 Task: Add the task  Upgrade and migrate company environmental management to a cloud-based solution to the section Infinity and Beyond in the project BlazeTech and add a Due Date to the respective task as 2023/12/28
Action: Mouse moved to (756, 471)
Screenshot: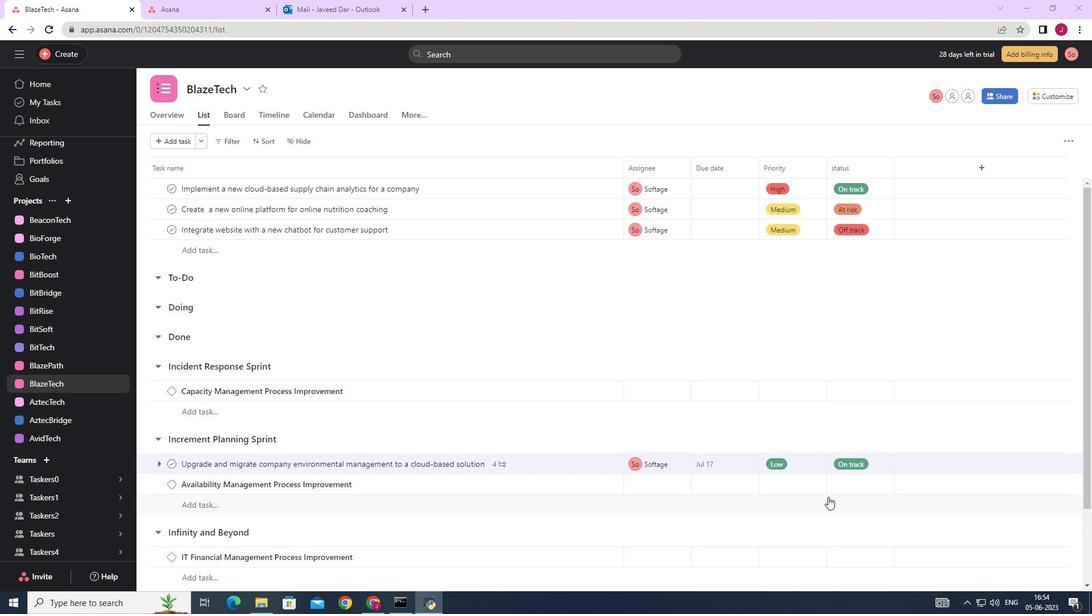
Action: Mouse scrolled (756, 470) with delta (0, 0)
Screenshot: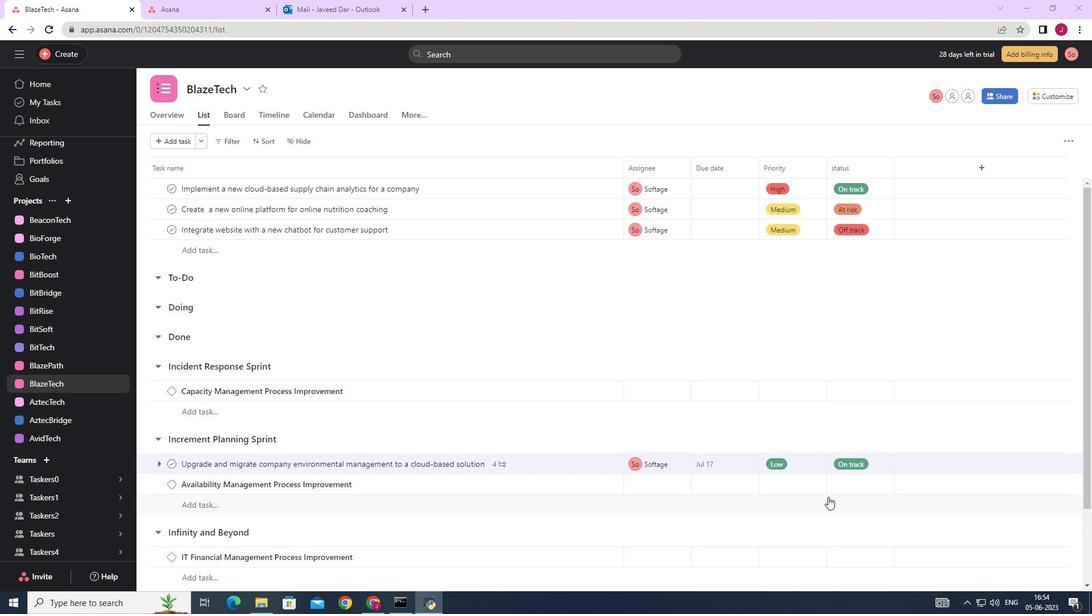 
Action: Mouse moved to (753, 471)
Screenshot: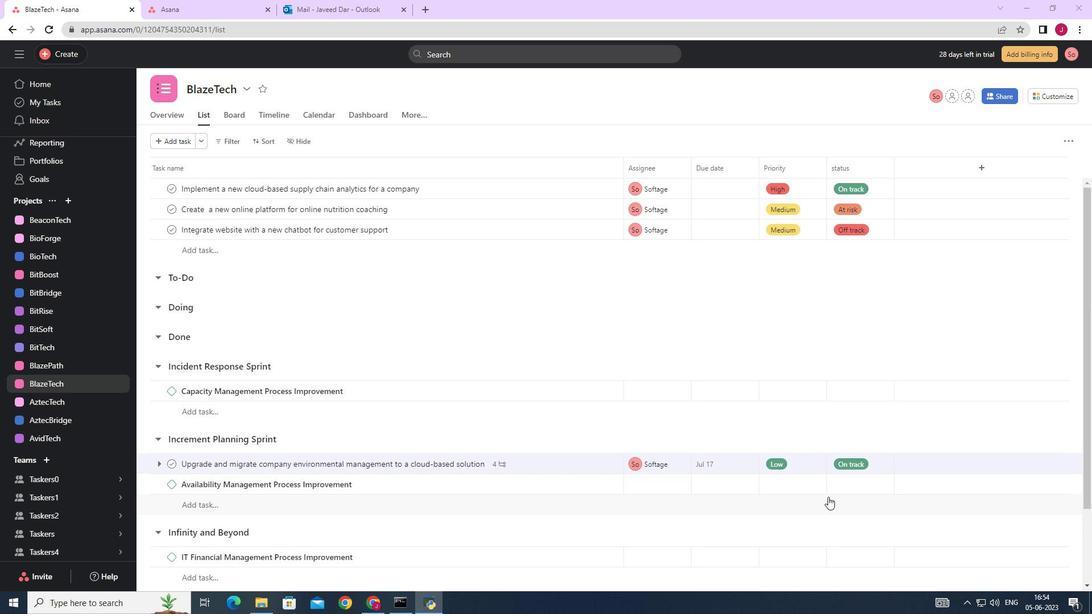 
Action: Mouse scrolled (754, 470) with delta (0, 0)
Screenshot: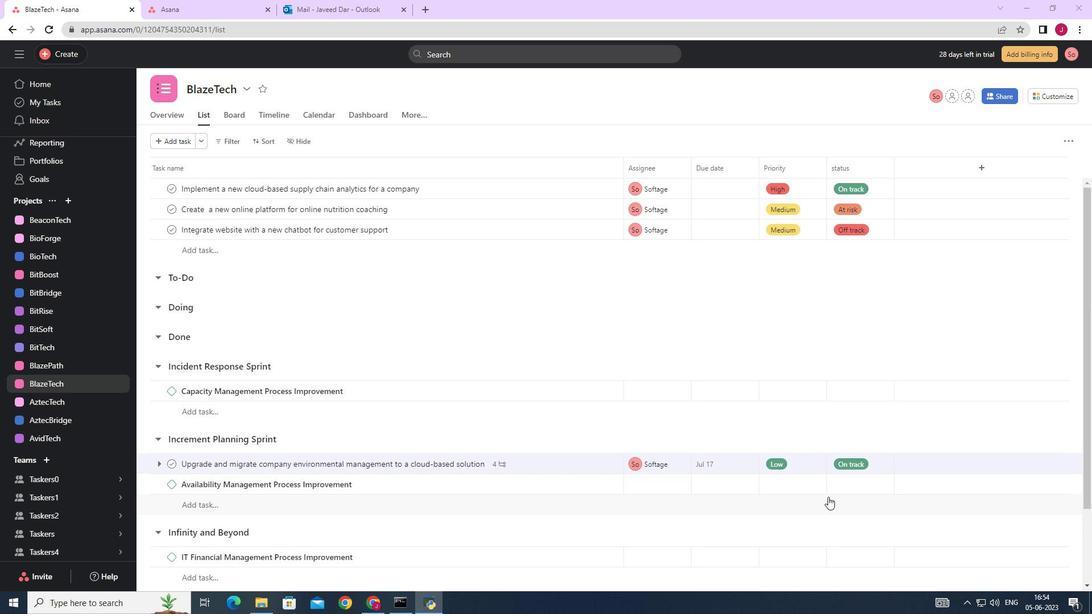 
Action: Mouse moved to (750, 471)
Screenshot: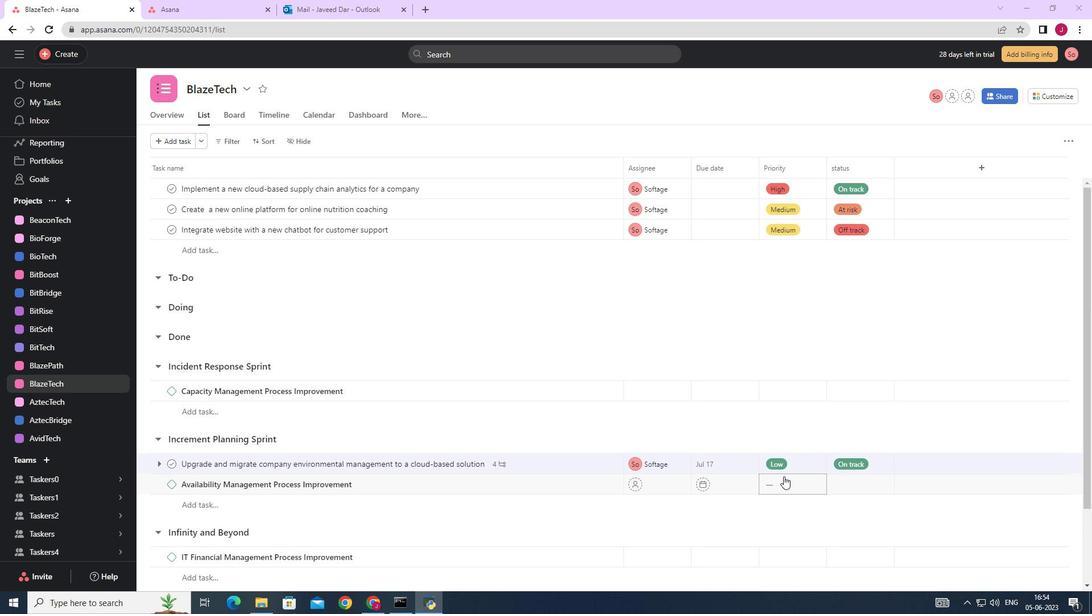 
Action: Mouse scrolled (752, 470) with delta (0, 0)
Screenshot: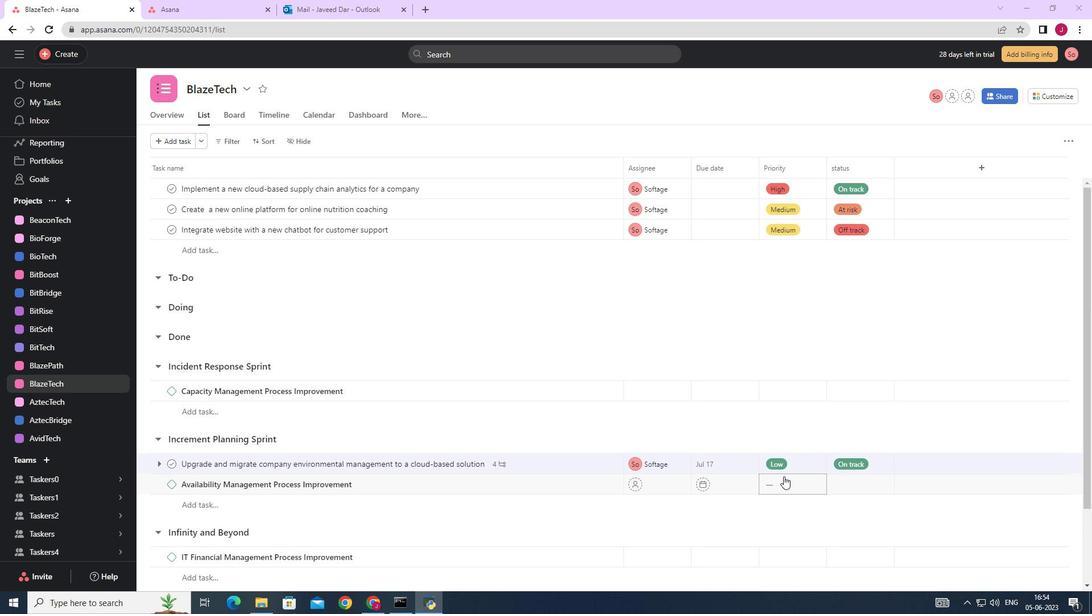 
Action: Mouse moved to (745, 471)
Screenshot: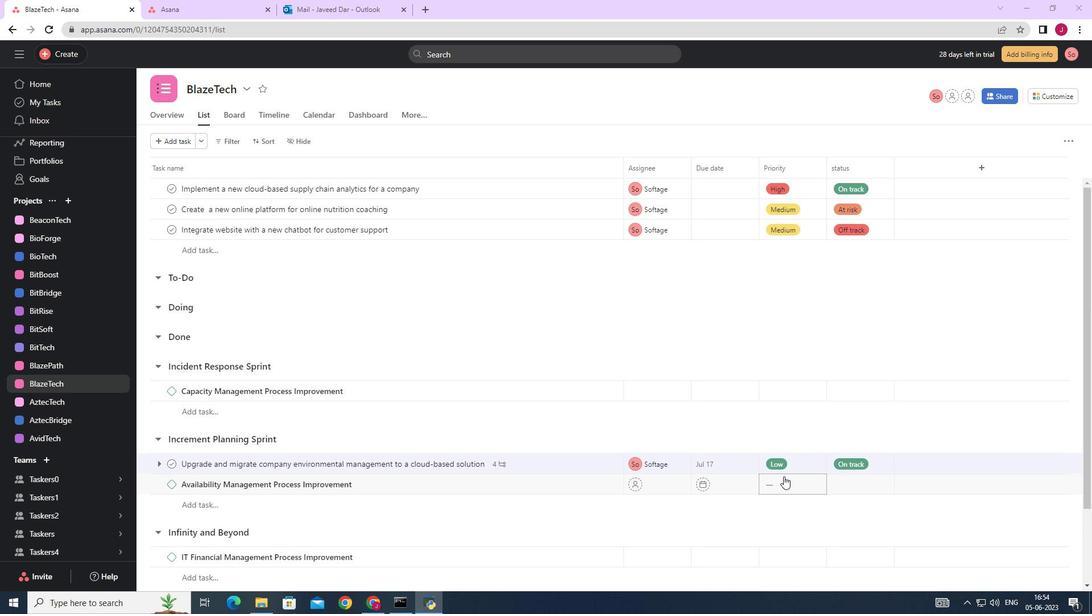 
Action: Mouse scrolled (748, 470) with delta (0, 0)
Screenshot: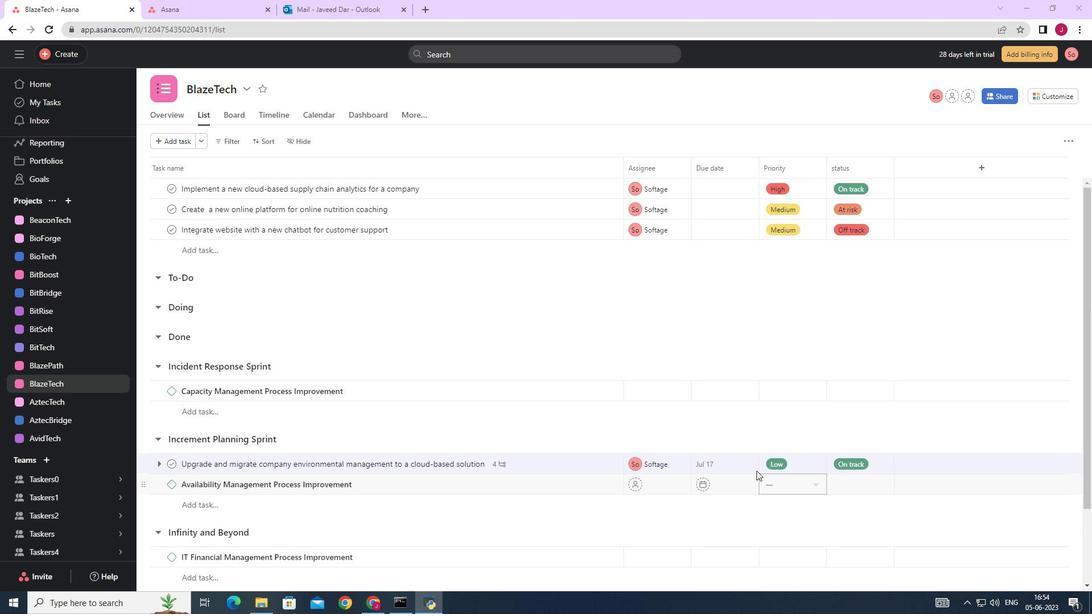 
Action: Mouse moved to (726, 474)
Screenshot: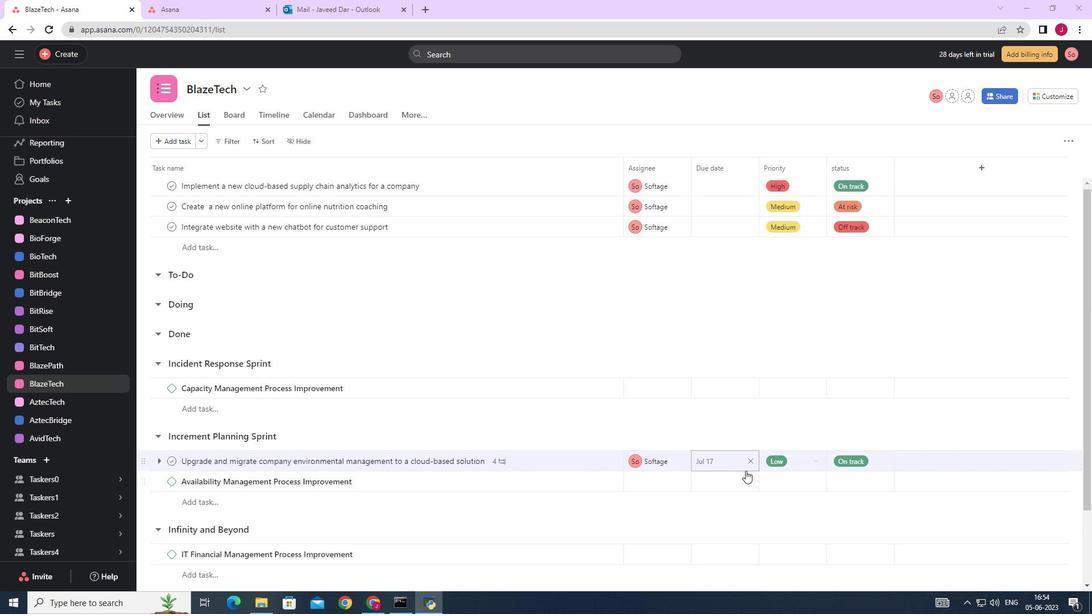 
Action: Mouse scrolled (741, 470) with delta (0, 0)
Screenshot: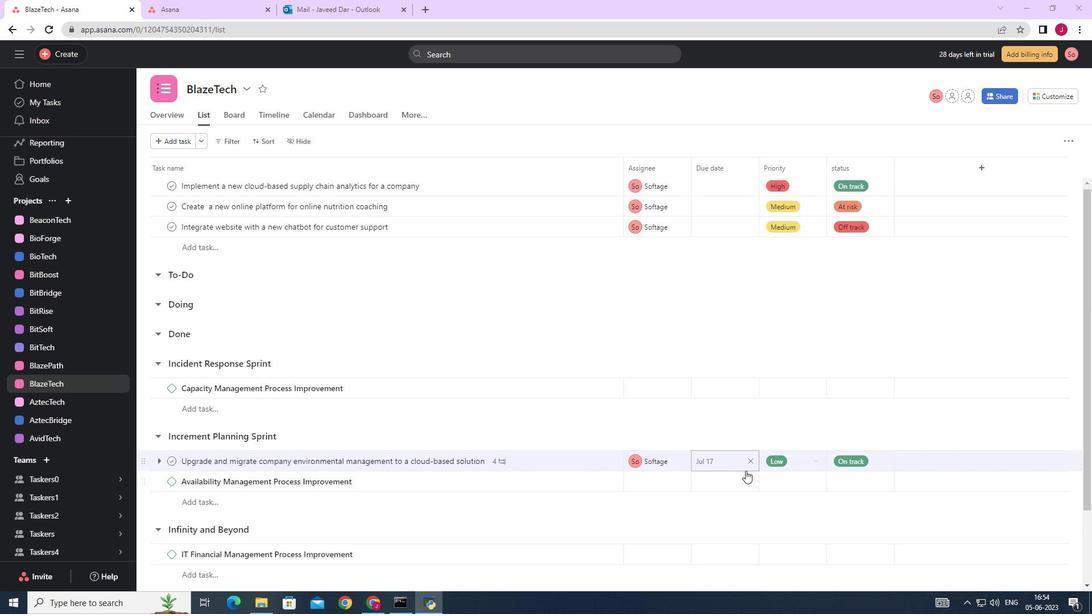 
Action: Mouse moved to (638, 475)
Screenshot: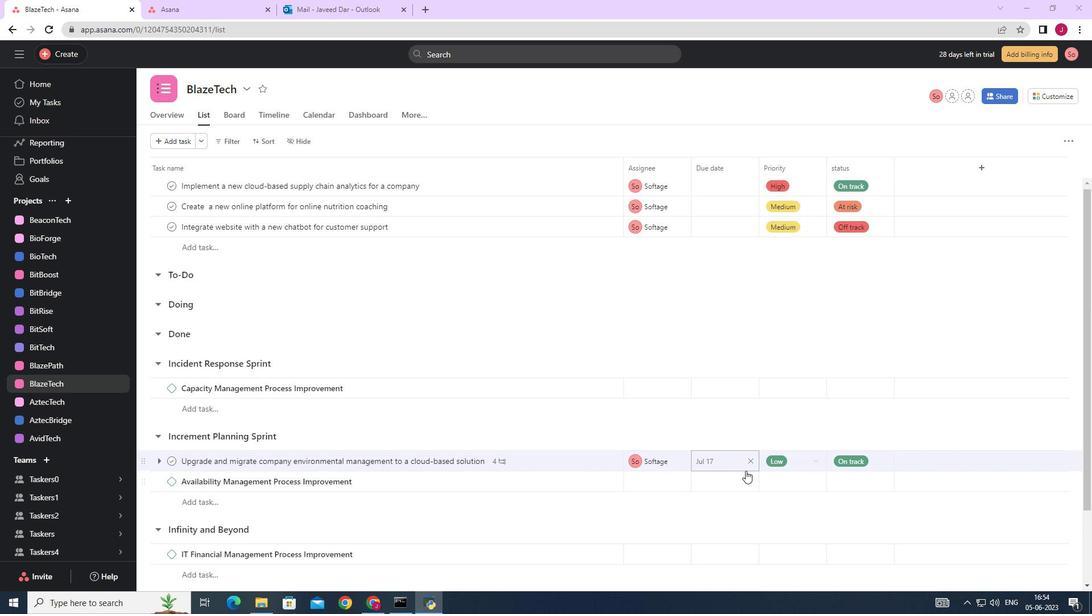 
Action: Mouse scrolled (721, 474) with delta (0, 0)
Screenshot: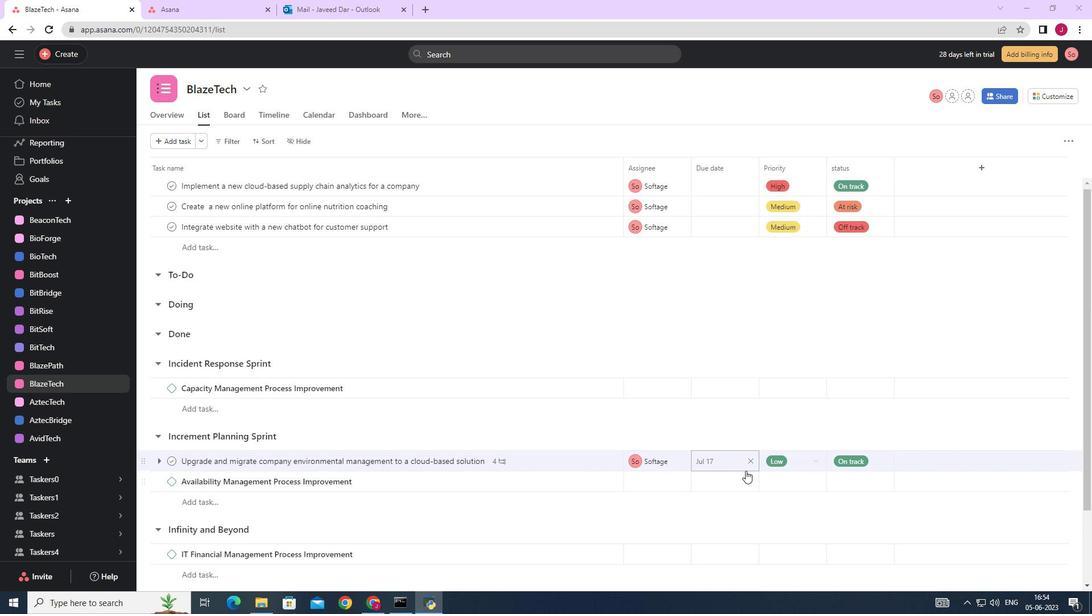 
Action: Mouse moved to (597, 374)
Screenshot: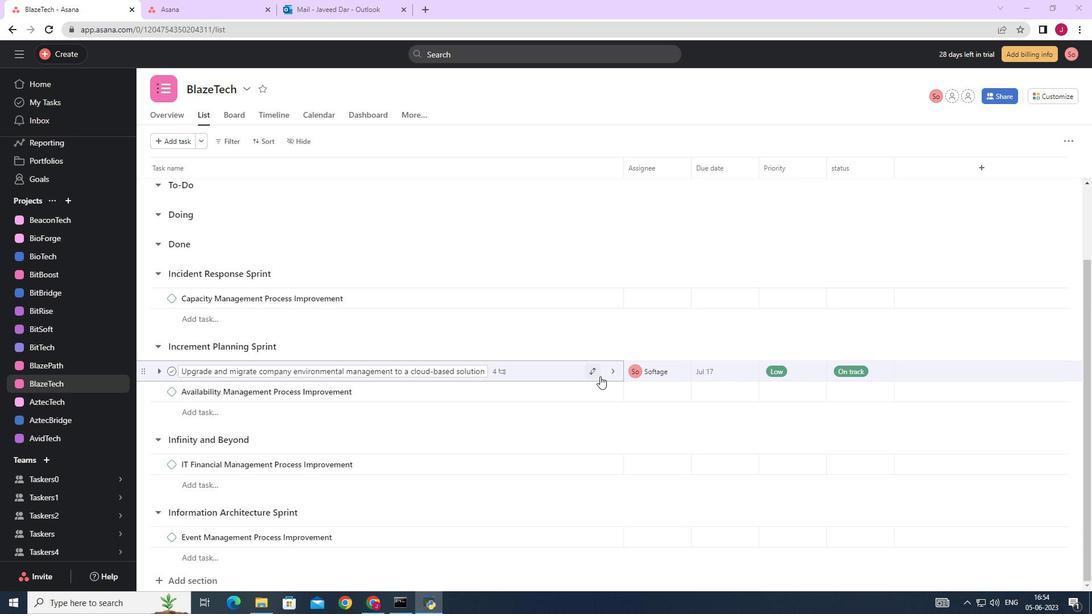 
Action: Mouse scrolled (597, 374) with delta (0, 0)
Screenshot: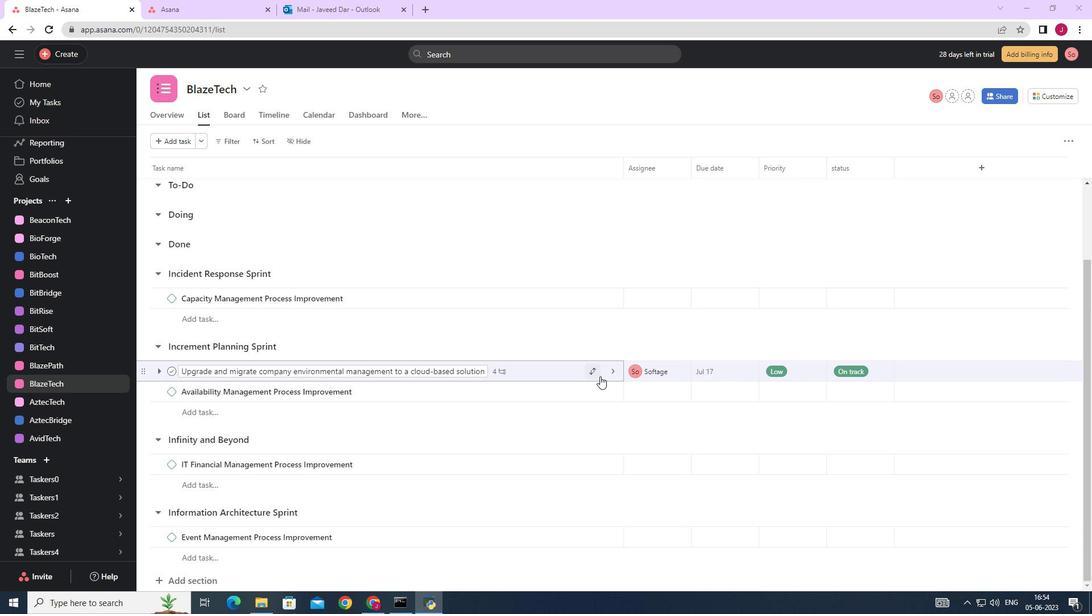 
Action: Mouse scrolled (597, 374) with delta (0, 0)
Screenshot: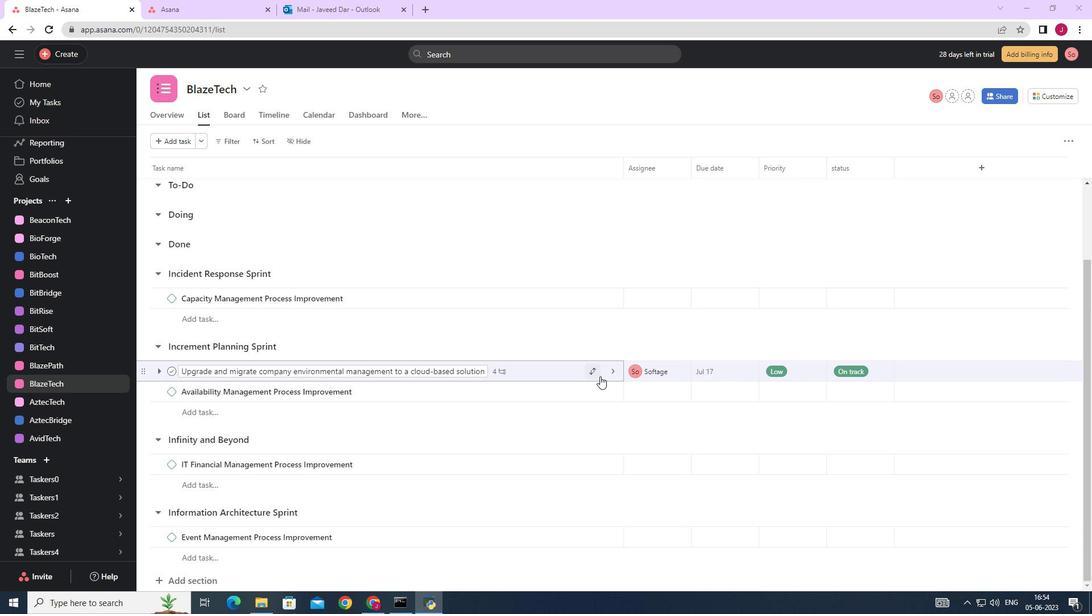 
Action: Mouse scrolled (597, 374) with delta (0, 0)
Screenshot: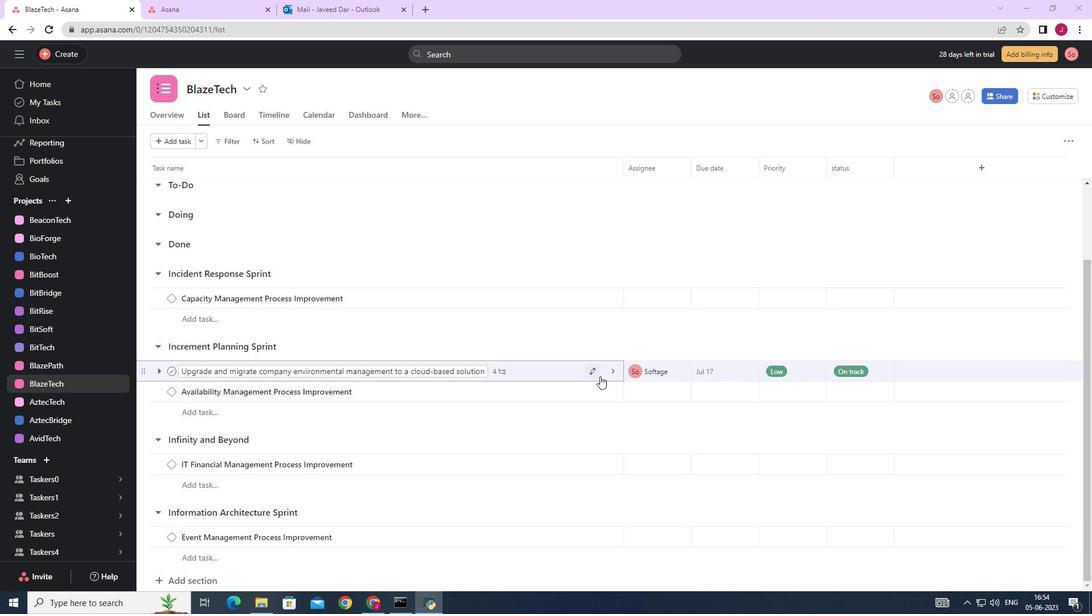 
Action: Mouse scrolled (597, 374) with delta (0, 0)
Screenshot: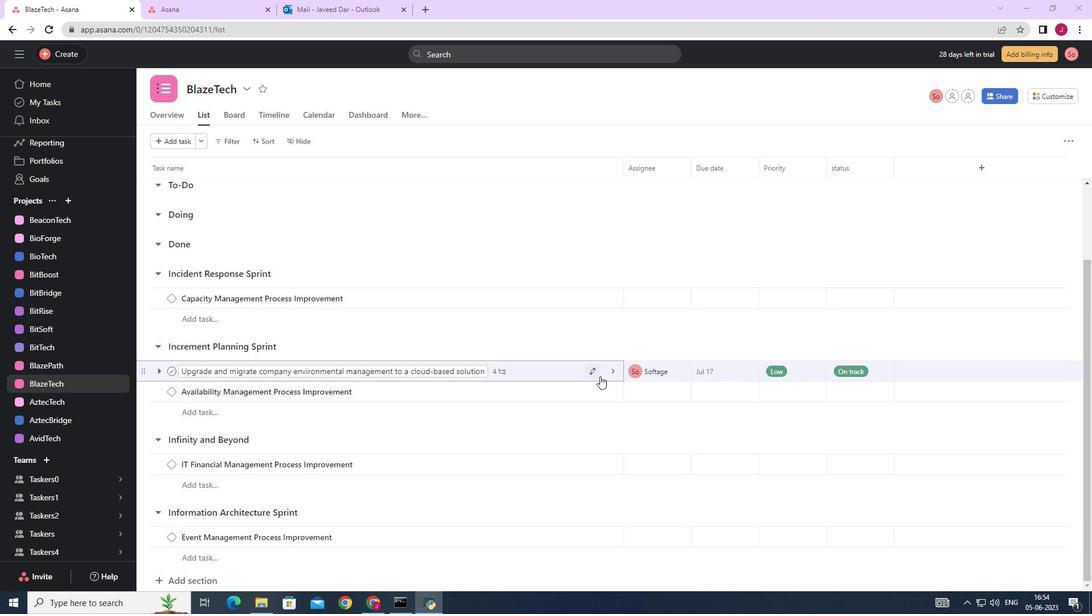 
Action: Mouse scrolled (597, 374) with delta (0, 0)
Screenshot: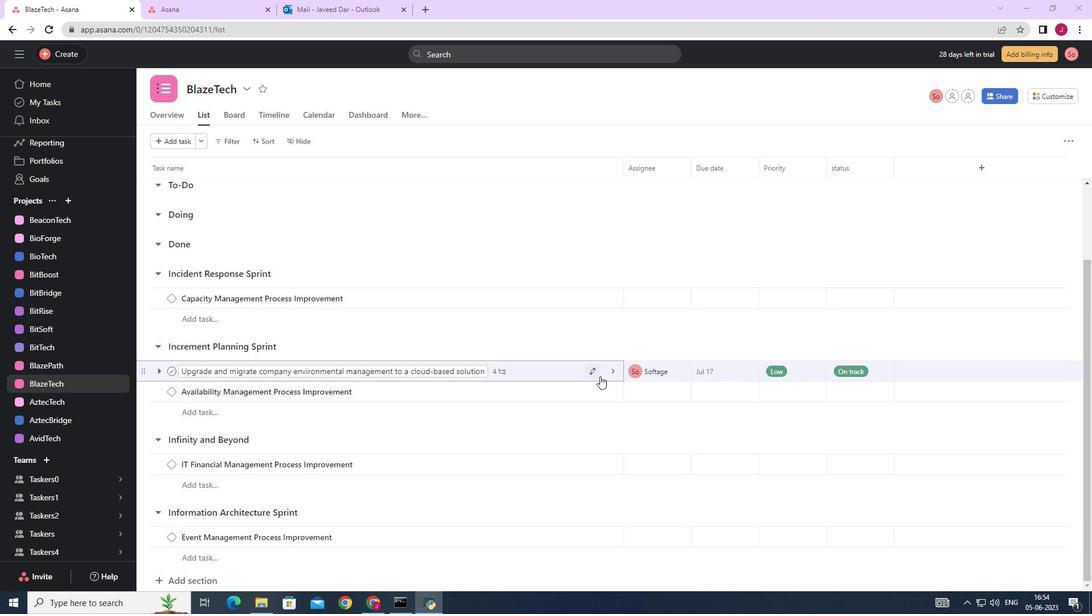 
Action: Mouse moved to (597, 374)
Screenshot: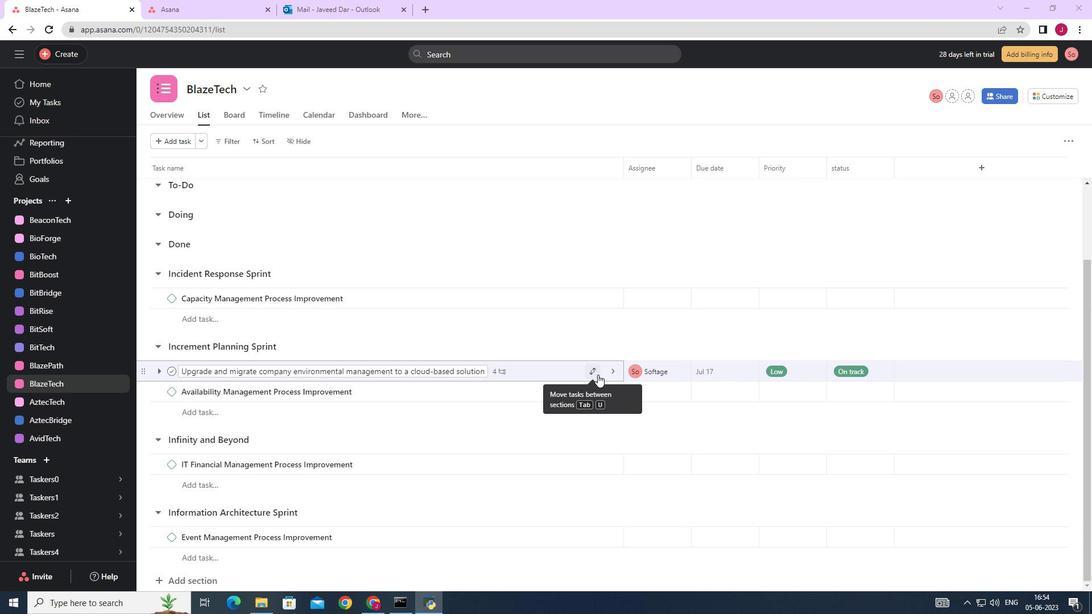 
Action: Mouse pressed left at (597, 374)
Screenshot: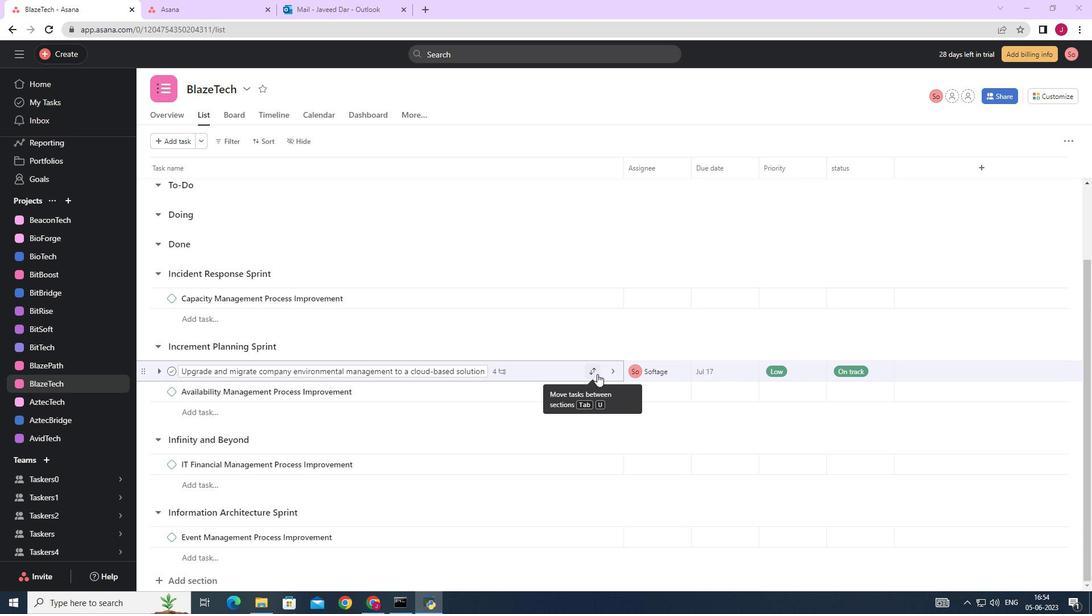 
Action: Mouse moved to (520, 543)
Screenshot: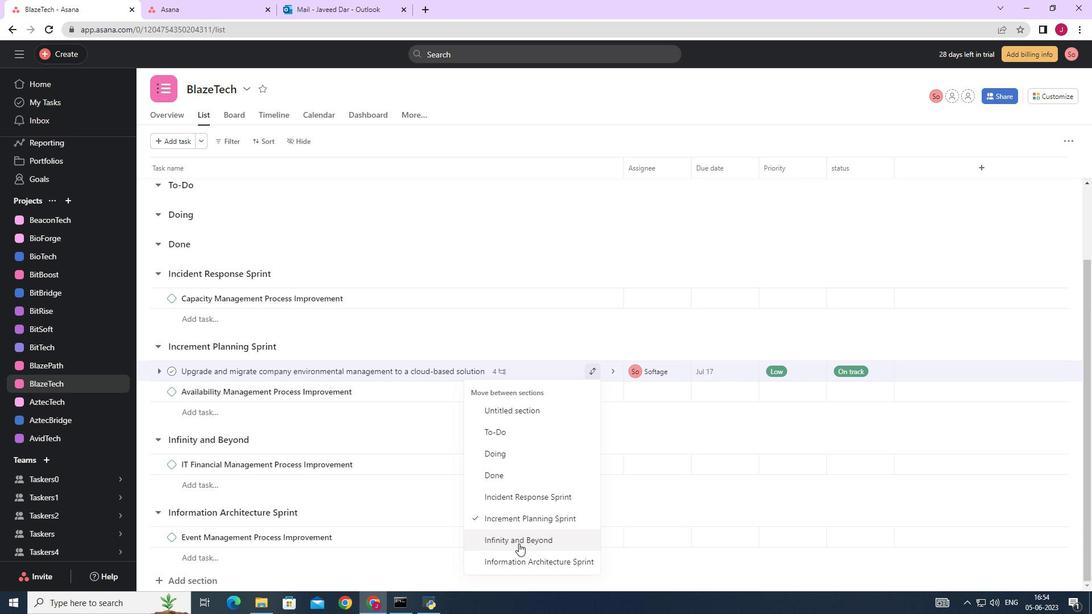 
Action: Mouse pressed left at (520, 543)
Screenshot: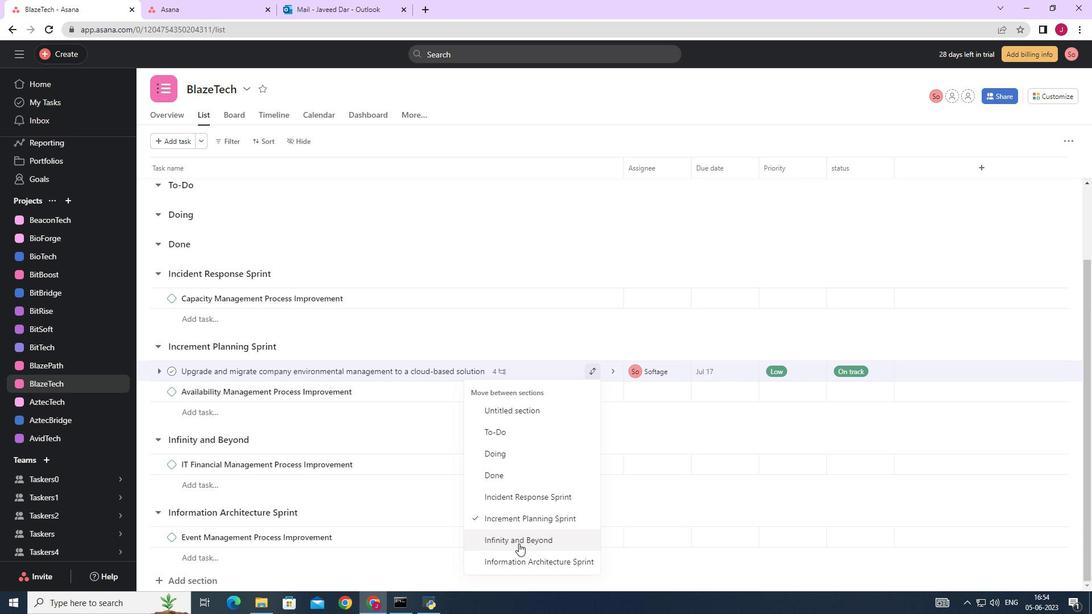 
Action: Mouse moved to (748, 446)
Screenshot: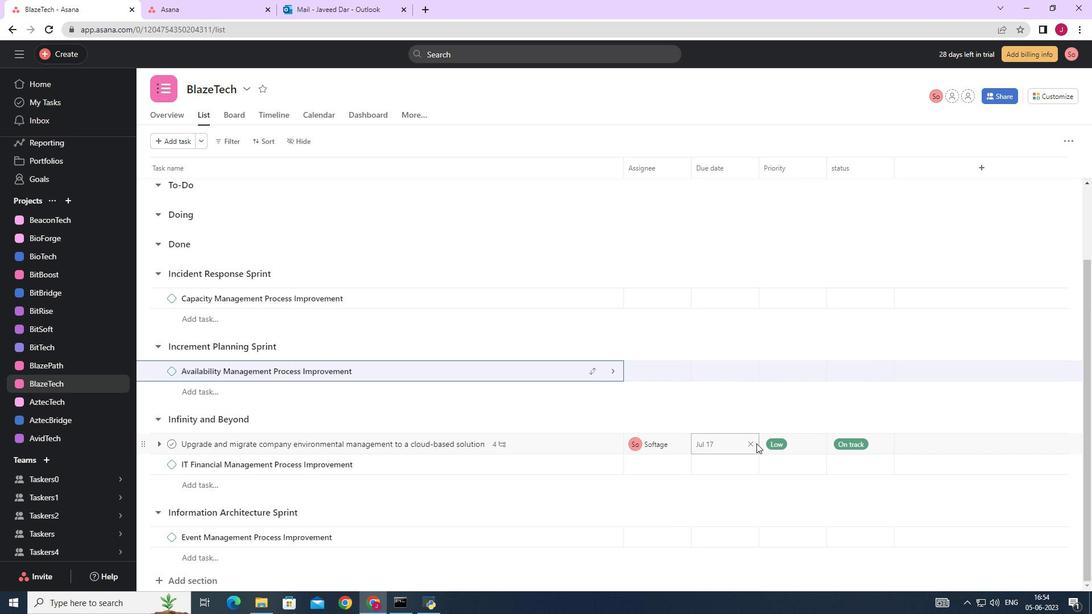 
Action: Mouse pressed left at (748, 446)
Screenshot: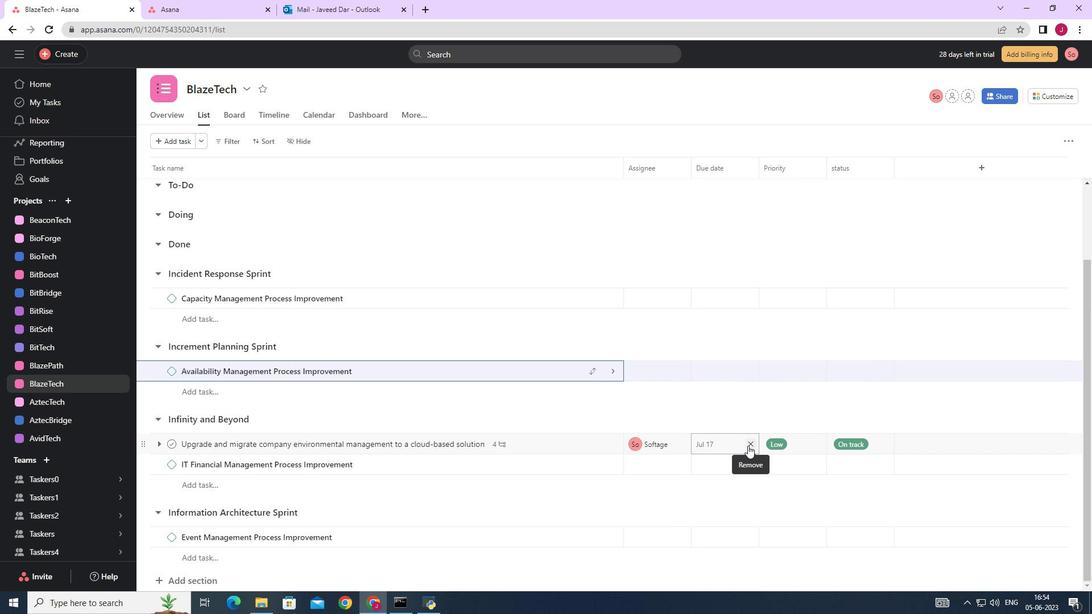 
Action: Mouse moved to (724, 445)
Screenshot: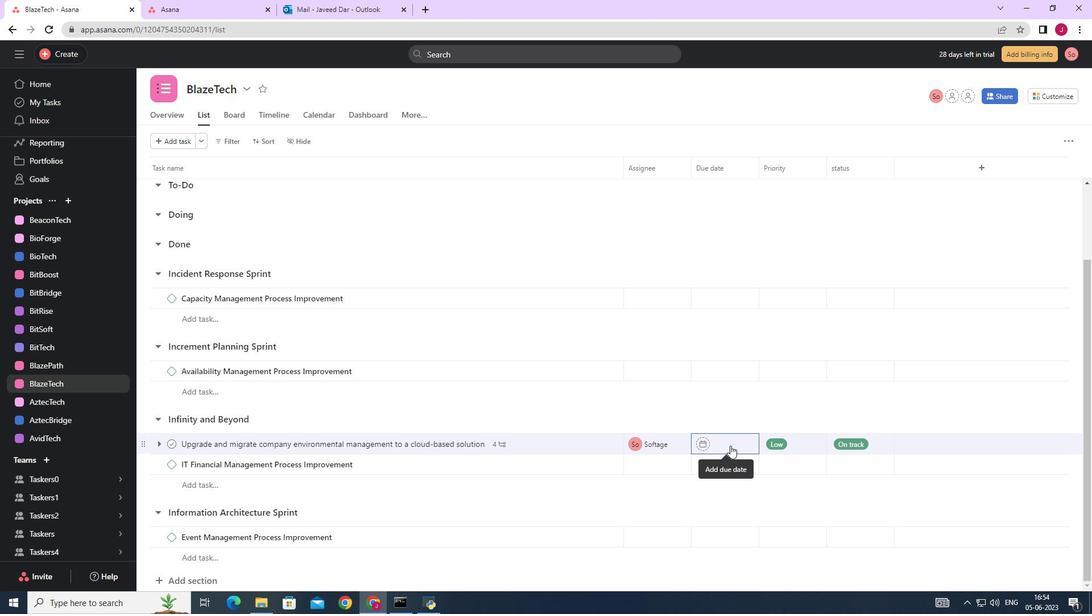 
Action: Mouse pressed left at (724, 445)
Screenshot: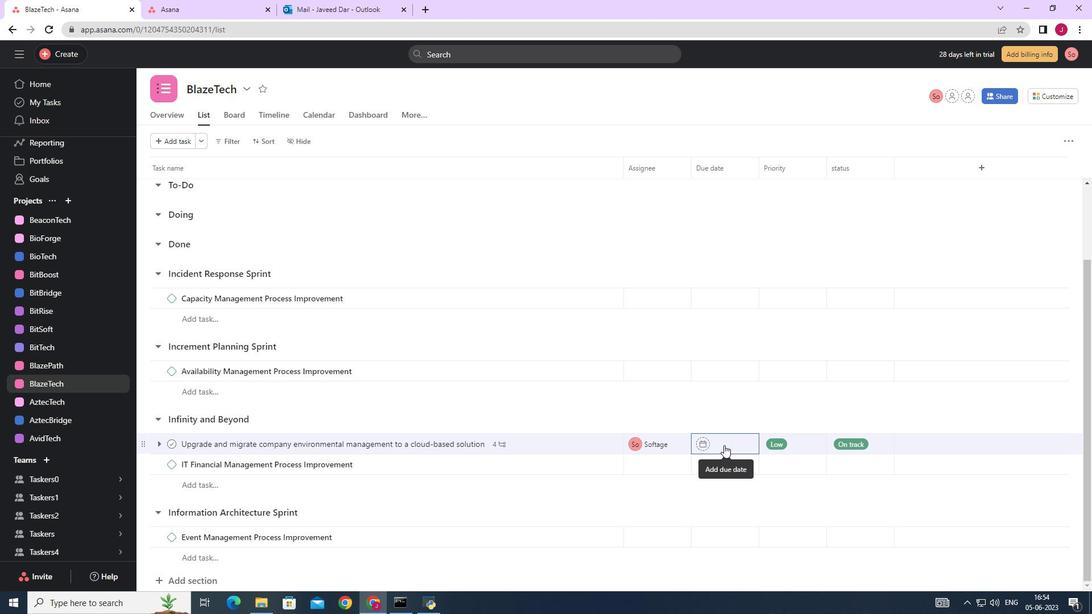 
Action: Mouse moved to (838, 262)
Screenshot: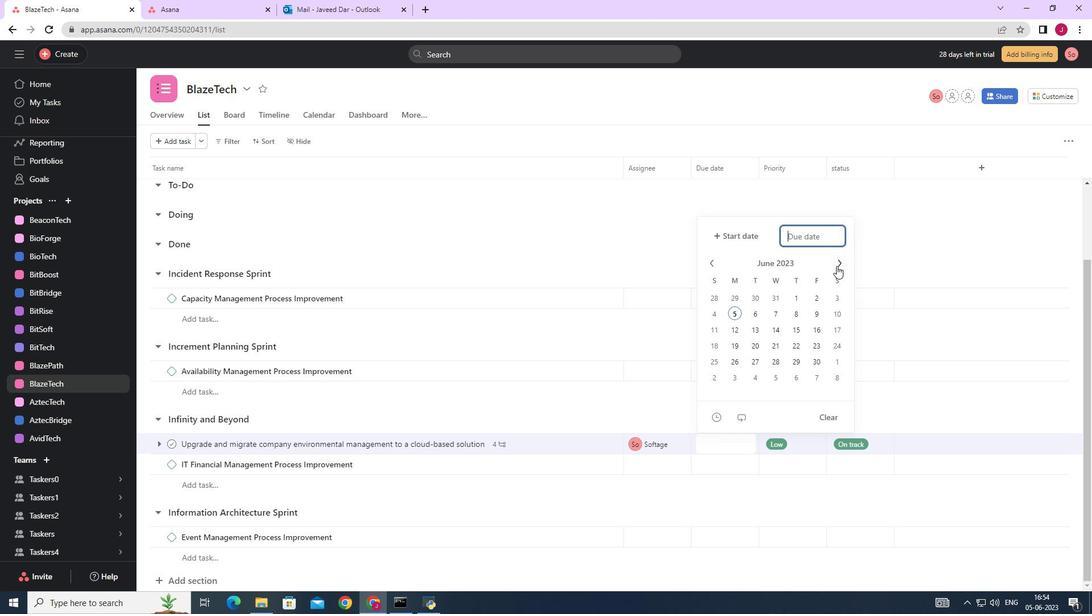 
Action: Mouse pressed left at (838, 262)
Screenshot: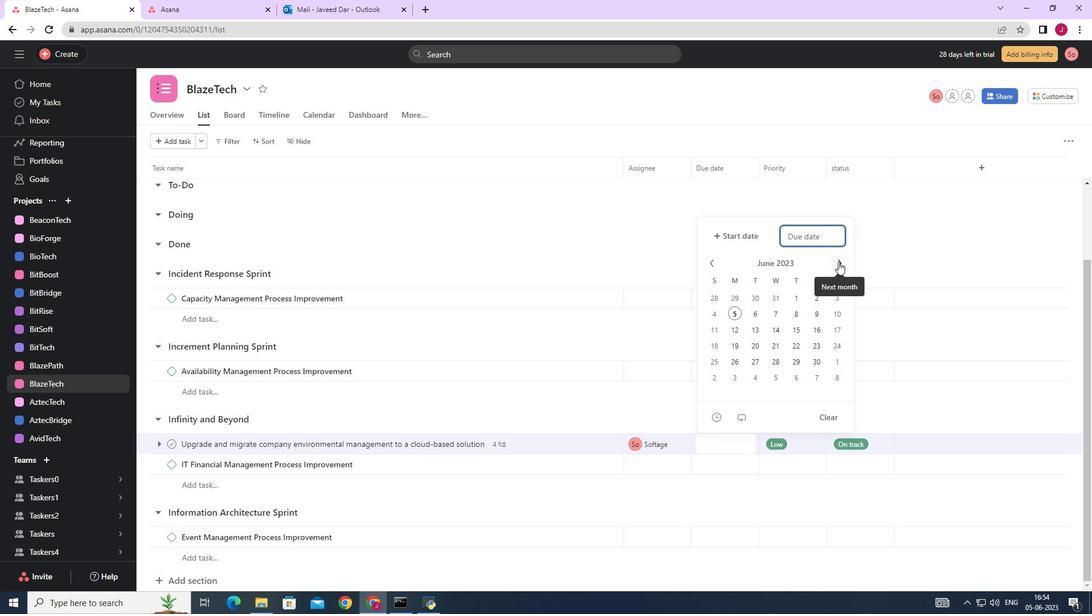 
Action: Mouse pressed left at (838, 262)
Screenshot: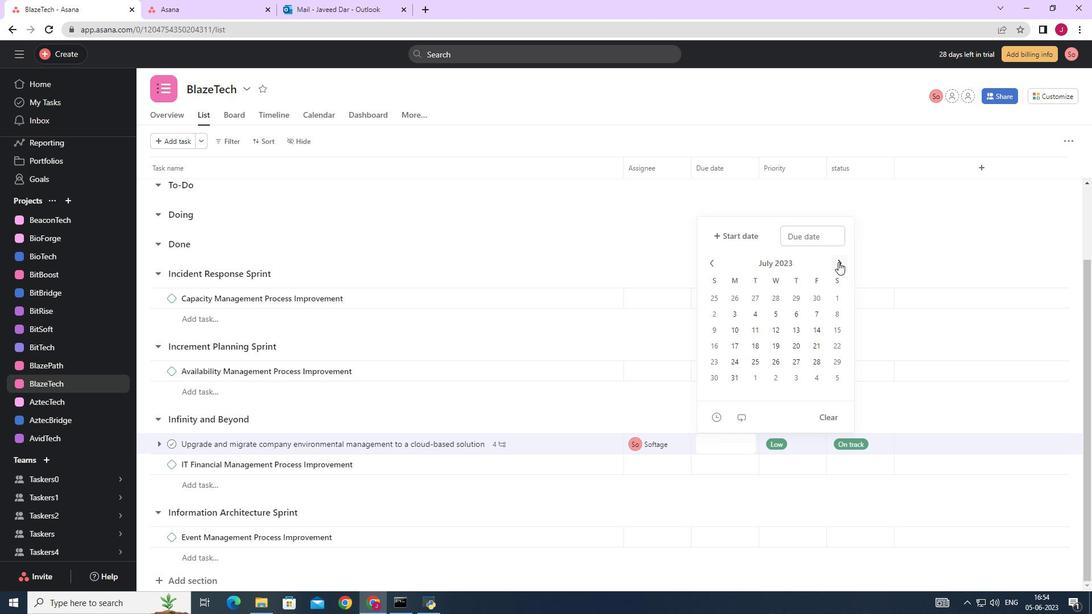 
Action: Mouse pressed left at (838, 262)
Screenshot: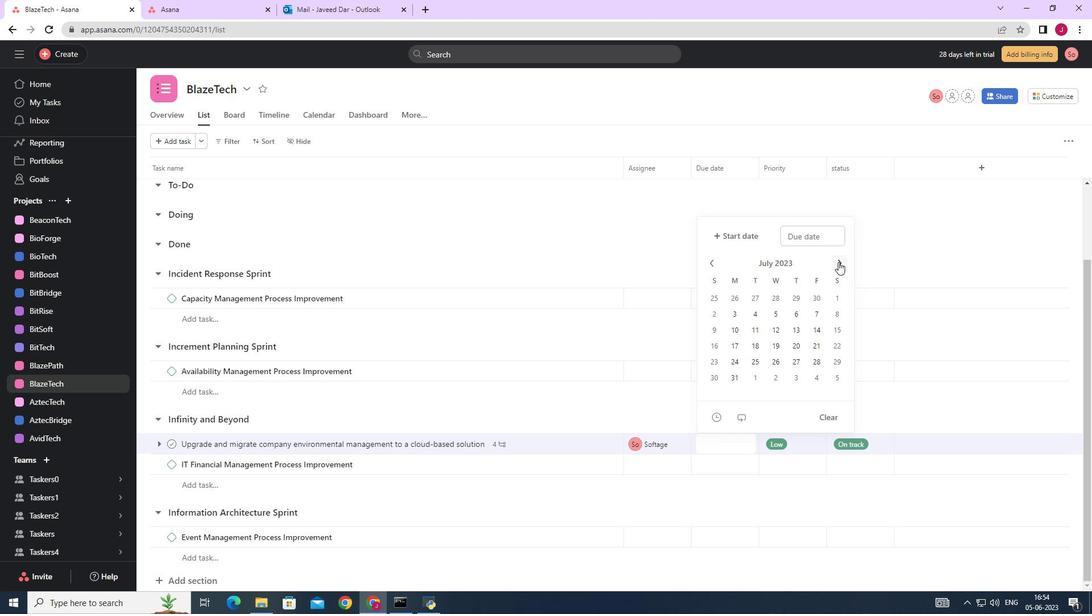 
Action: Mouse pressed left at (838, 262)
Screenshot: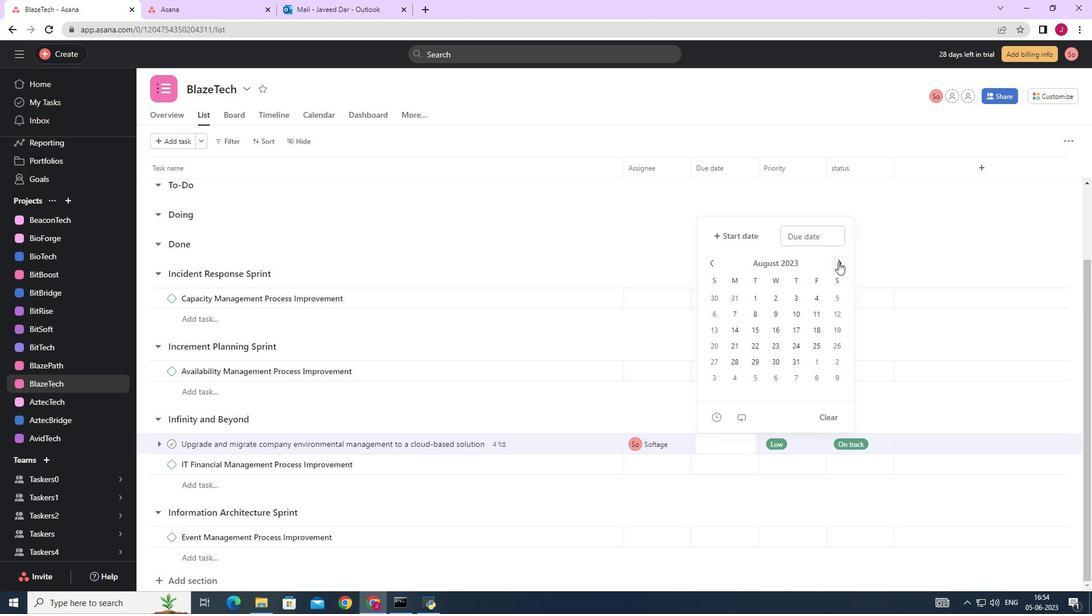
Action: Mouse pressed left at (838, 262)
Screenshot: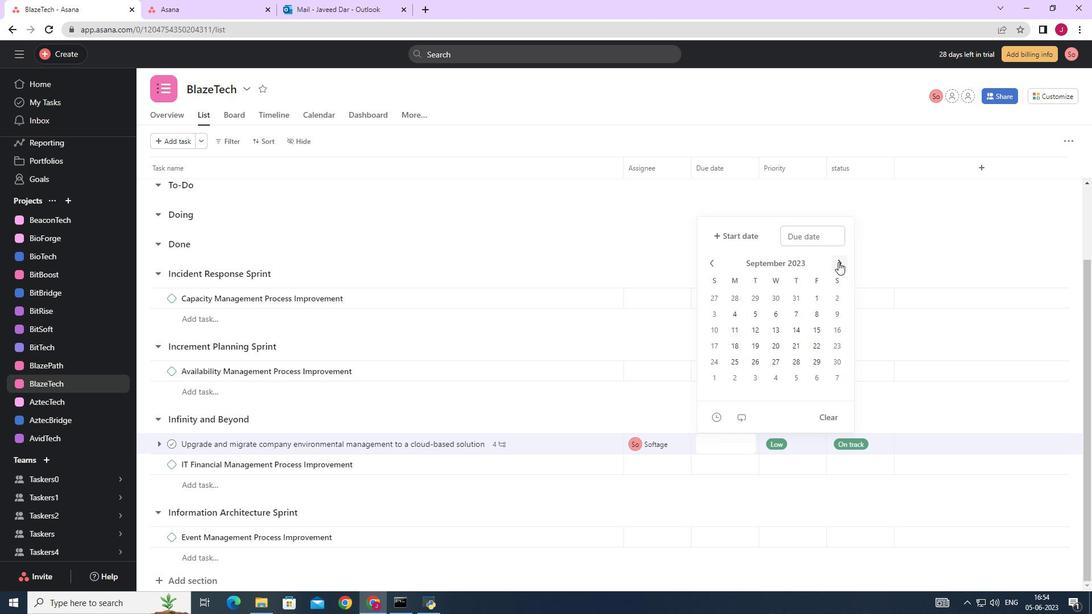 
Action: Mouse pressed left at (838, 262)
Screenshot: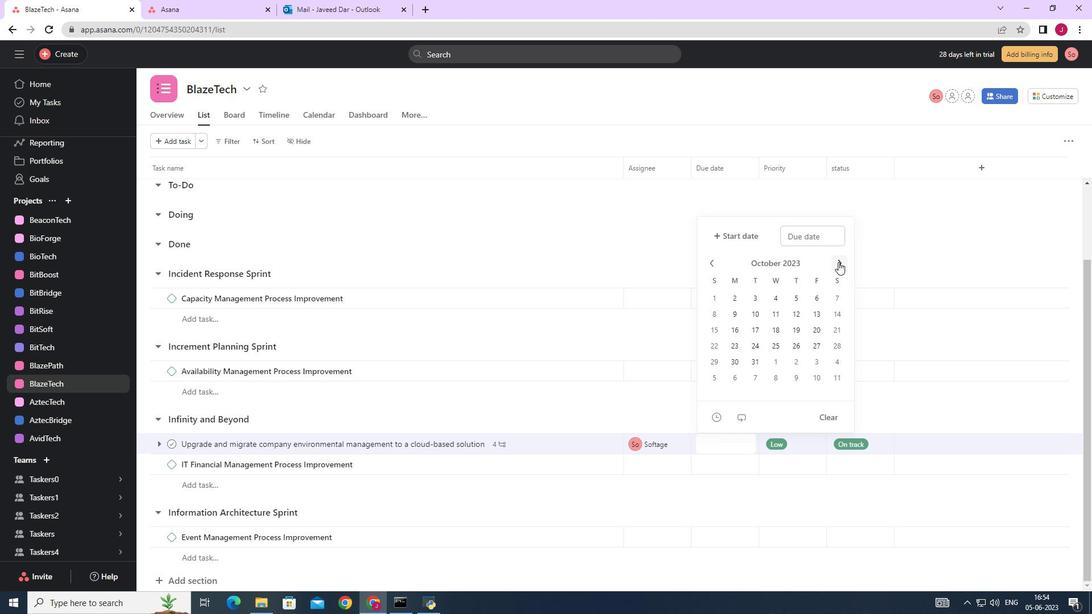 
Action: Mouse moved to (793, 361)
Screenshot: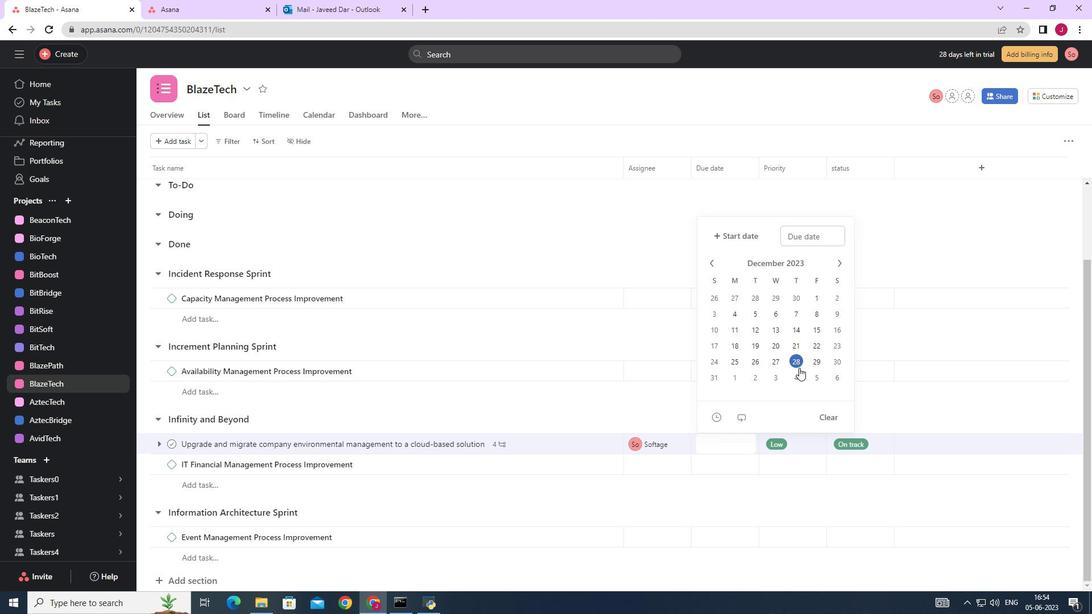 
Action: Mouse pressed left at (793, 361)
Screenshot: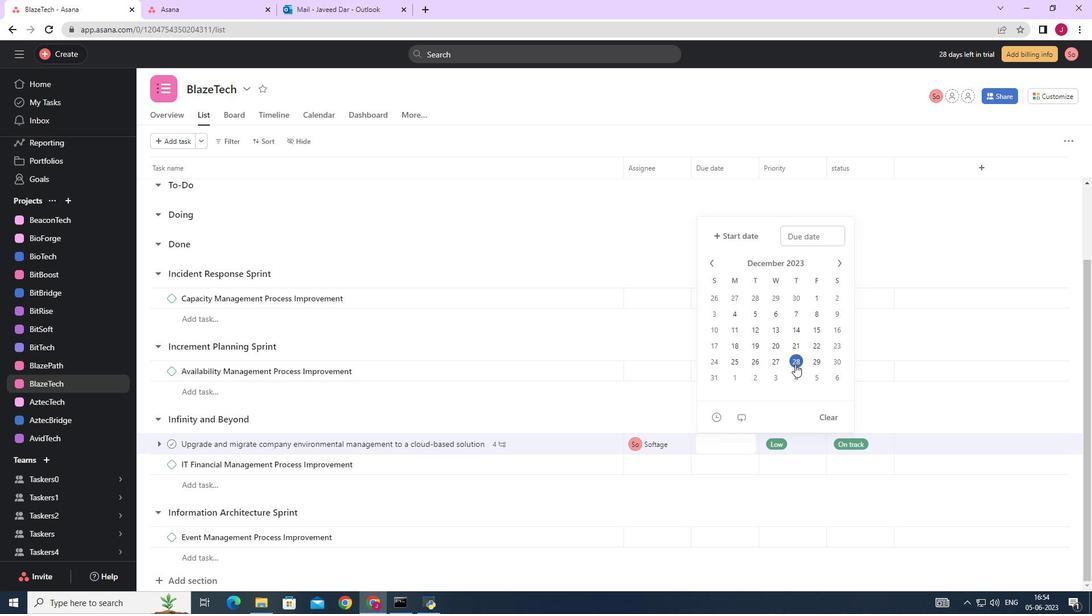 
Action: Mouse moved to (930, 228)
Screenshot: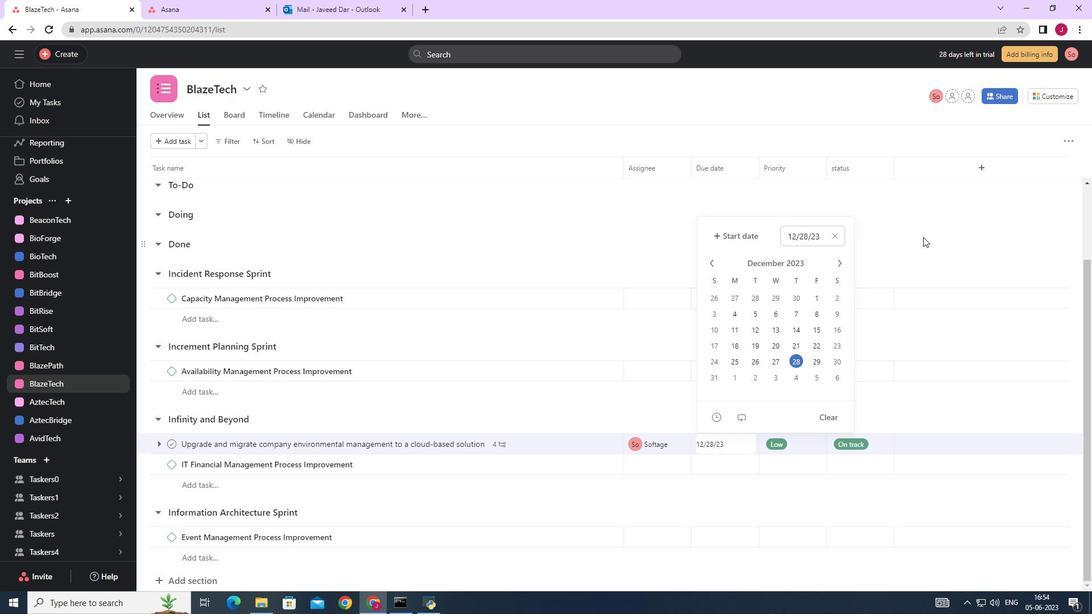 
Action: Mouse pressed left at (930, 228)
Screenshot: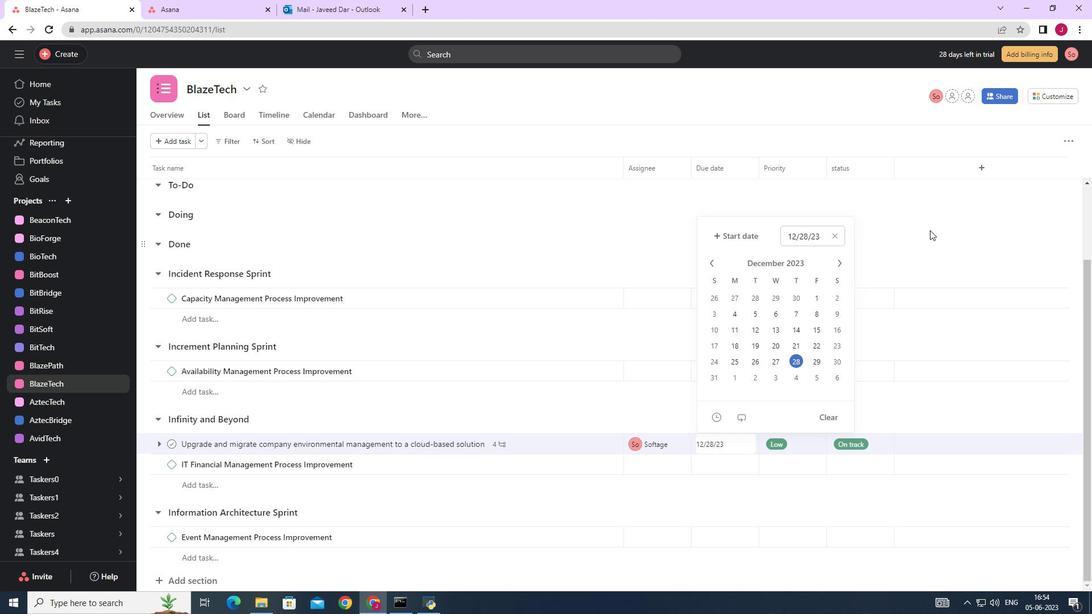 
